 Task: Add Rubicon Vegan Vanilla Cupcakes 4 Pack to the cart.
Action: Mouse moved to (28, 92)
Screenshot: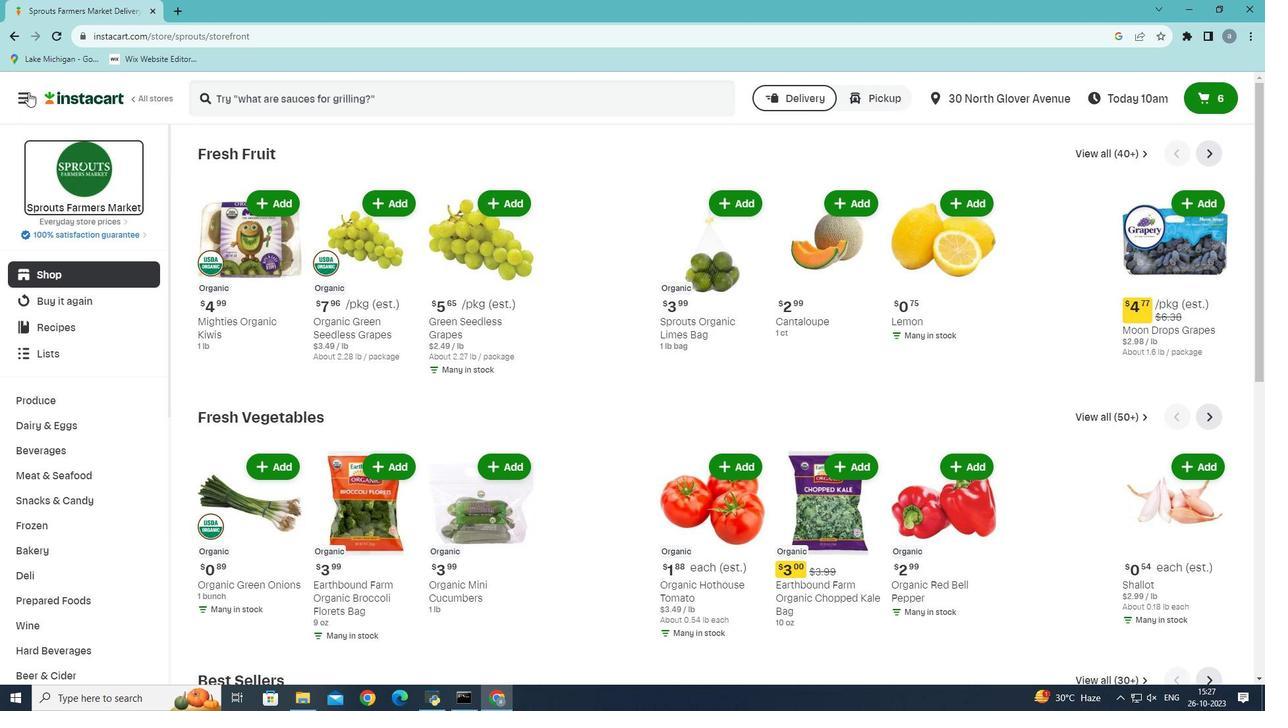 
Action: Mouse pressed left at (28, 92)
Screenshot: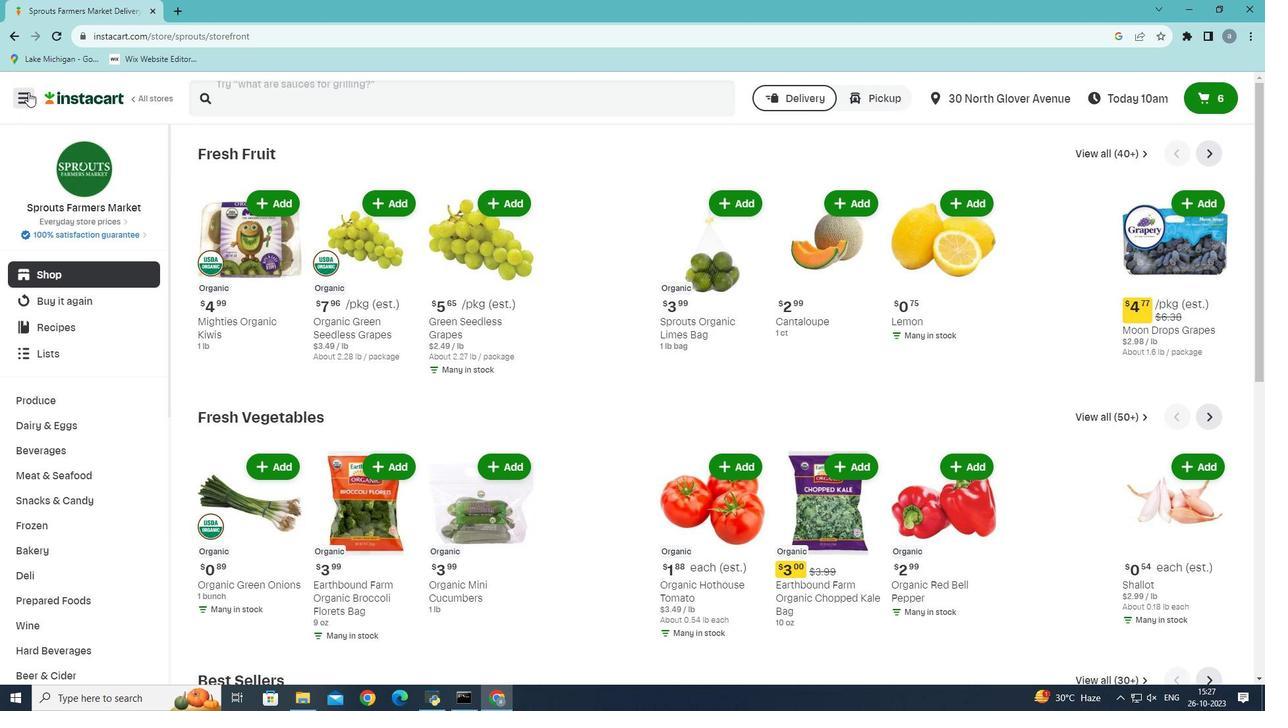 
Action: Mouse moved to (52, 378)
Screenshot: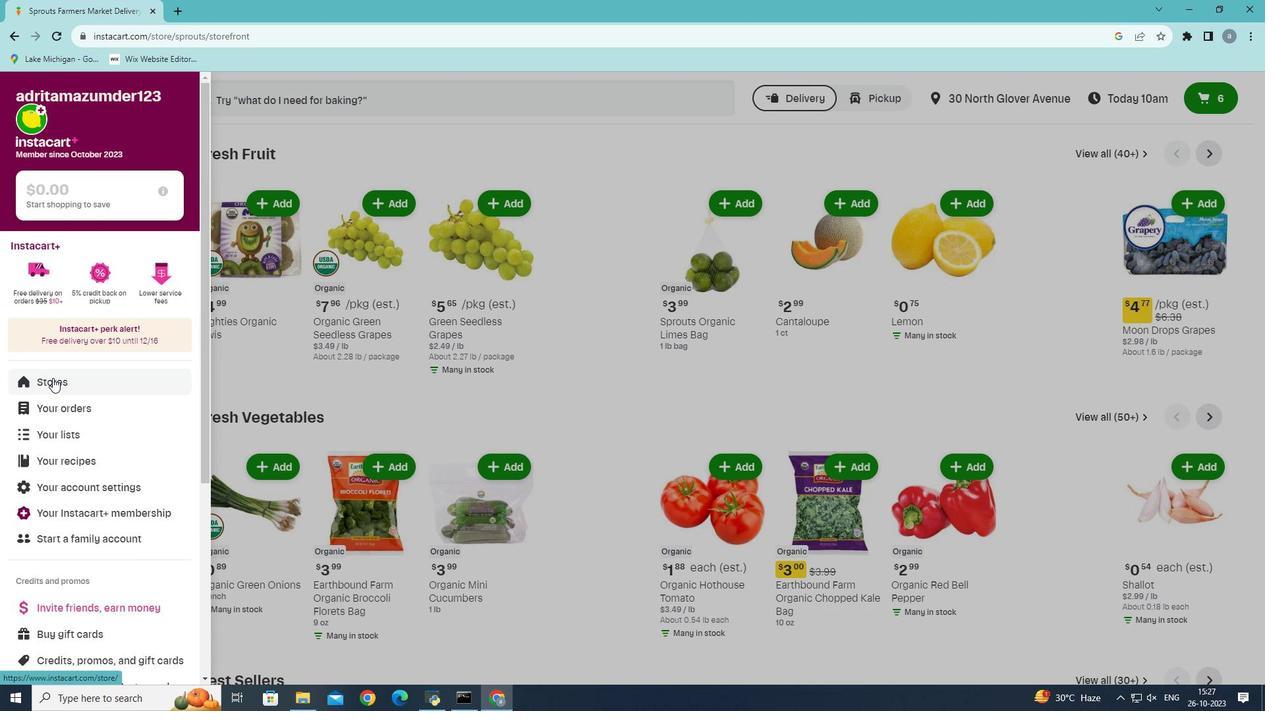 
Action: Mouse pressed left at (52, 378)
Screenshot: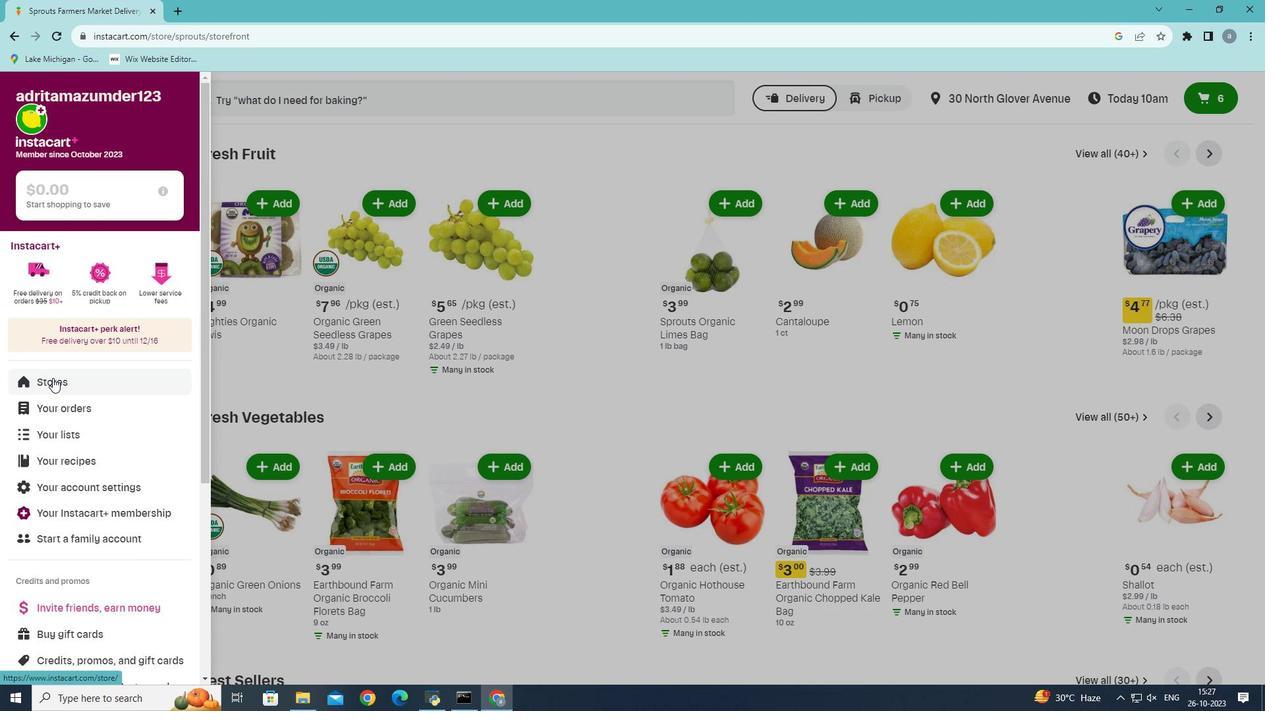 
Action: Mouse moved to (314, 152)
Screenshot: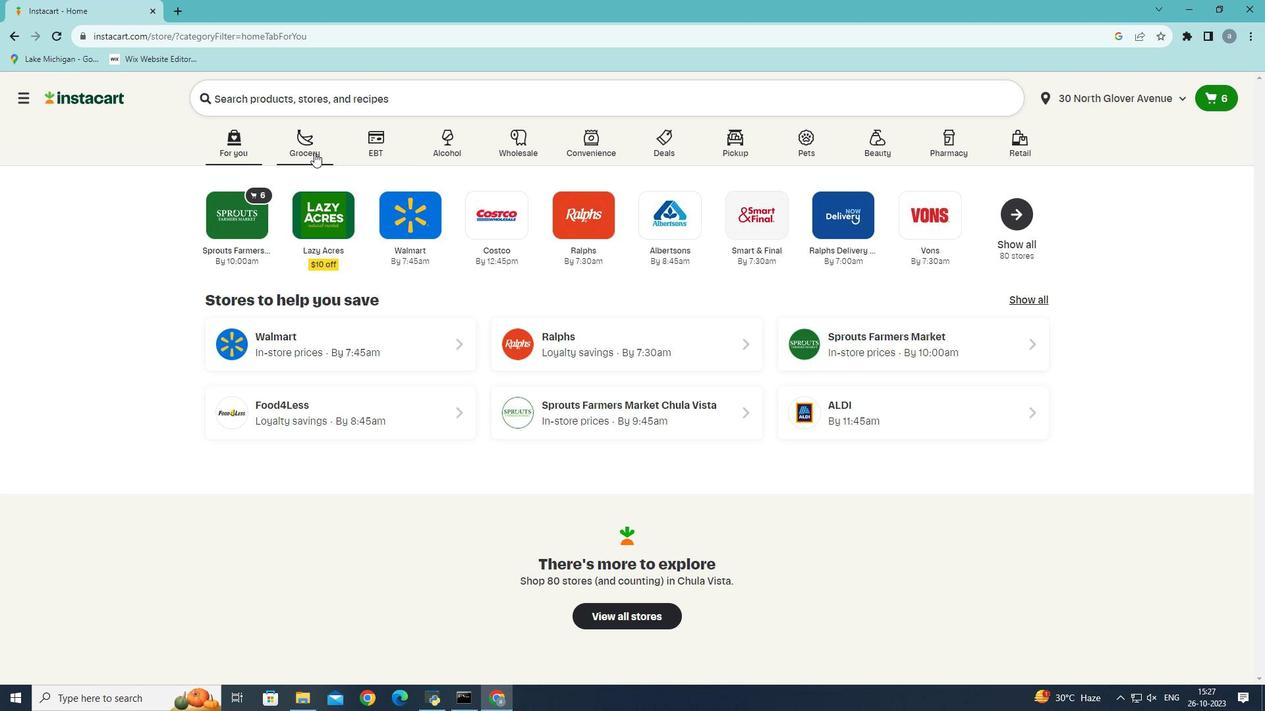 
Action: Mouse pressed left at (314, 152)
Screenshot: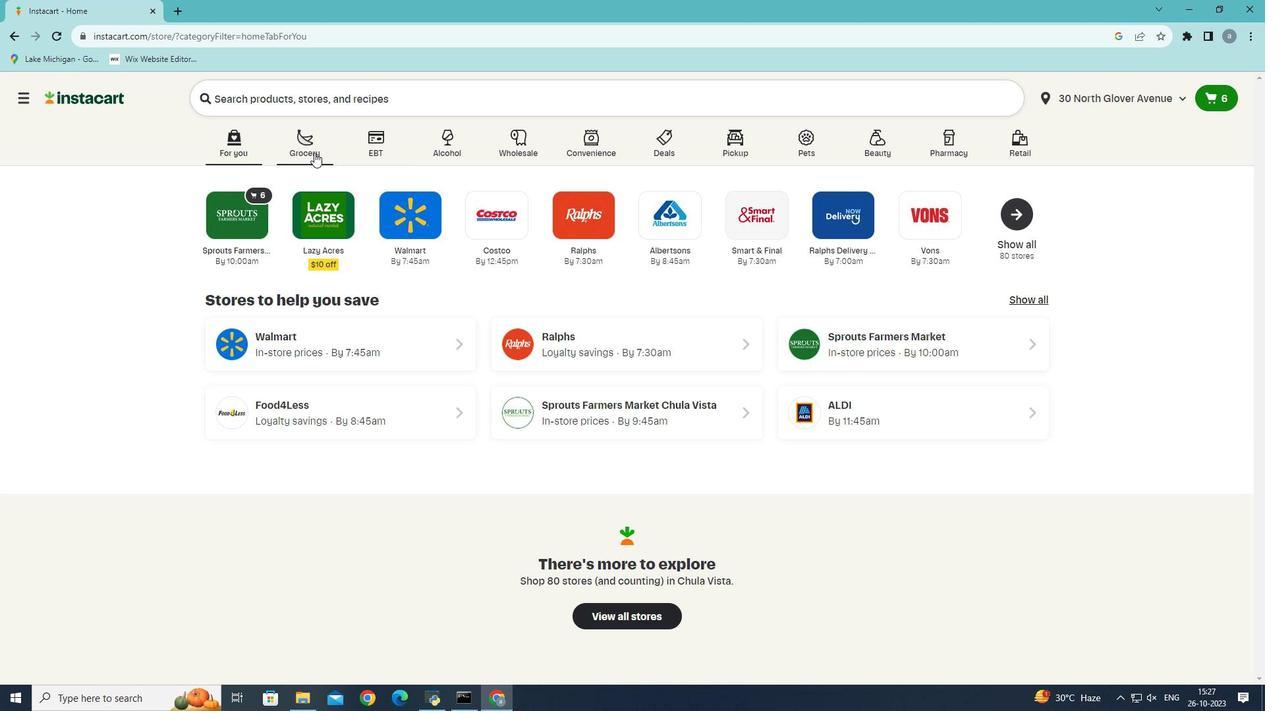 
Action: Mouse moved to (290, 383)
Screenshot: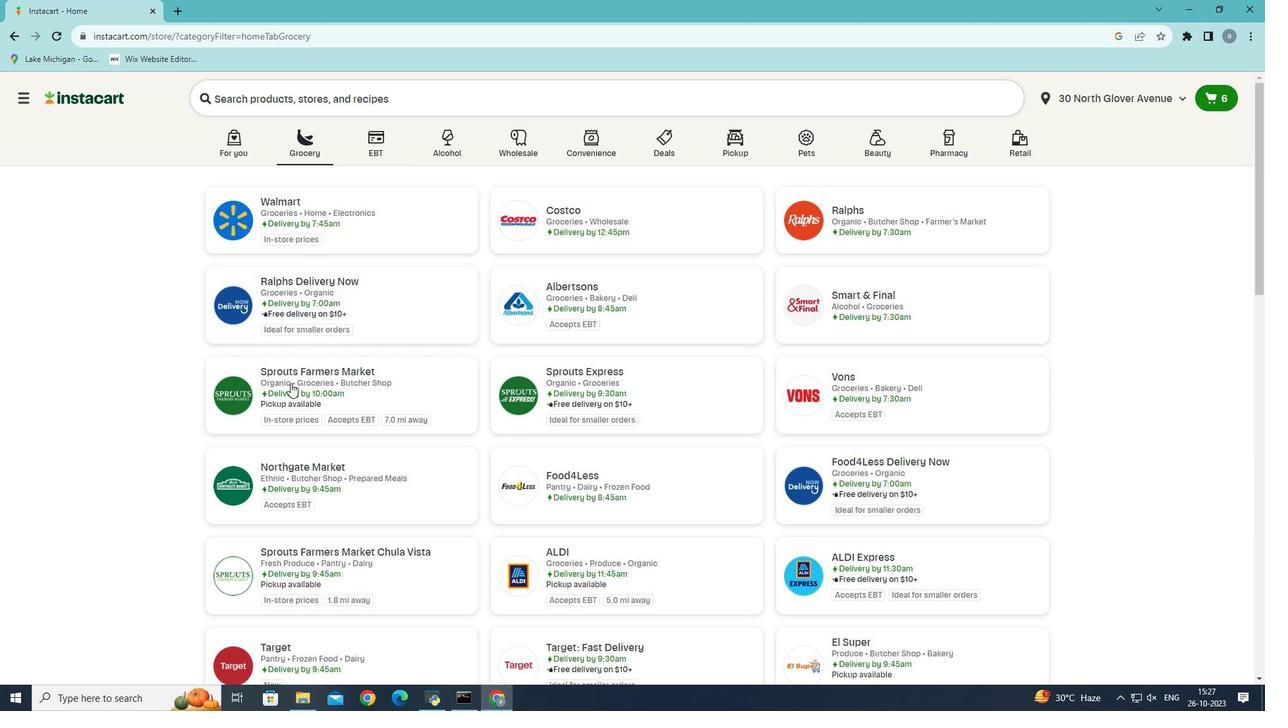 
Action: Mouse pressed left at (290, 383)
Screenshot: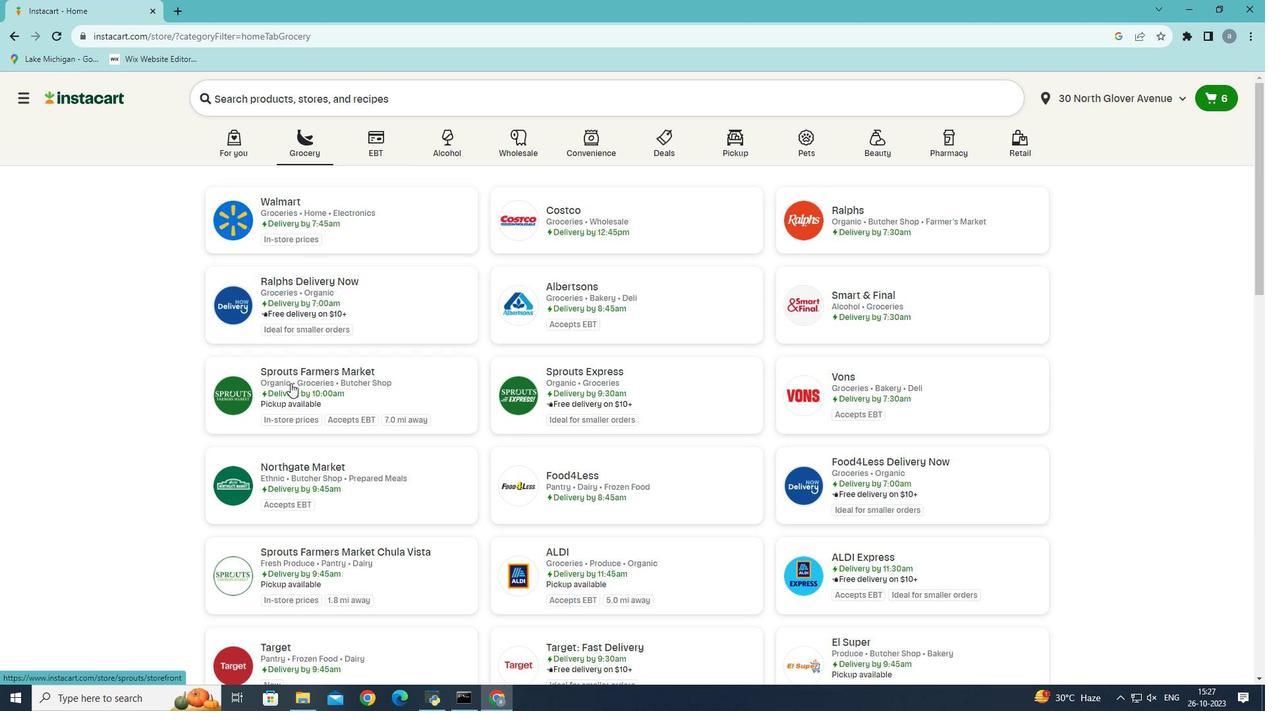
Action: Mouse moved to (50, 551)
Screenshot: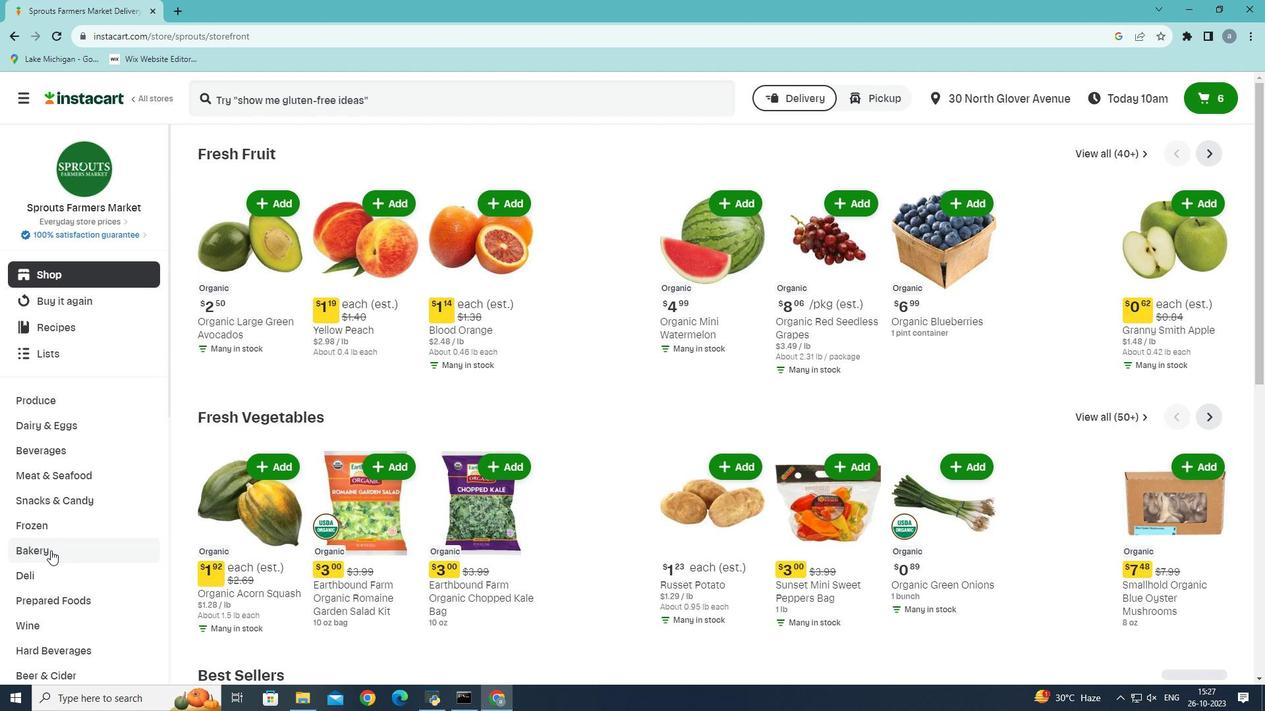 
Action: Mouse pressed left at (50, 551)
Screenshot: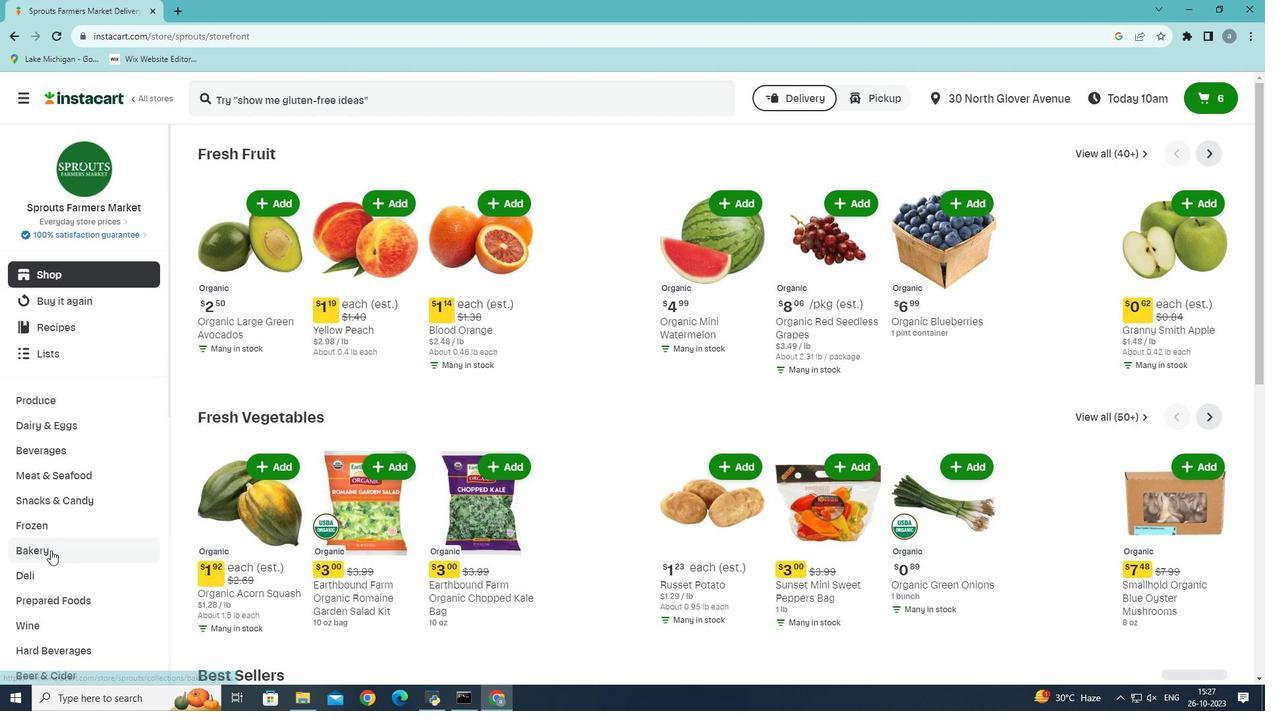 
Action: Mouse moved to (882, 185)
Screenshot: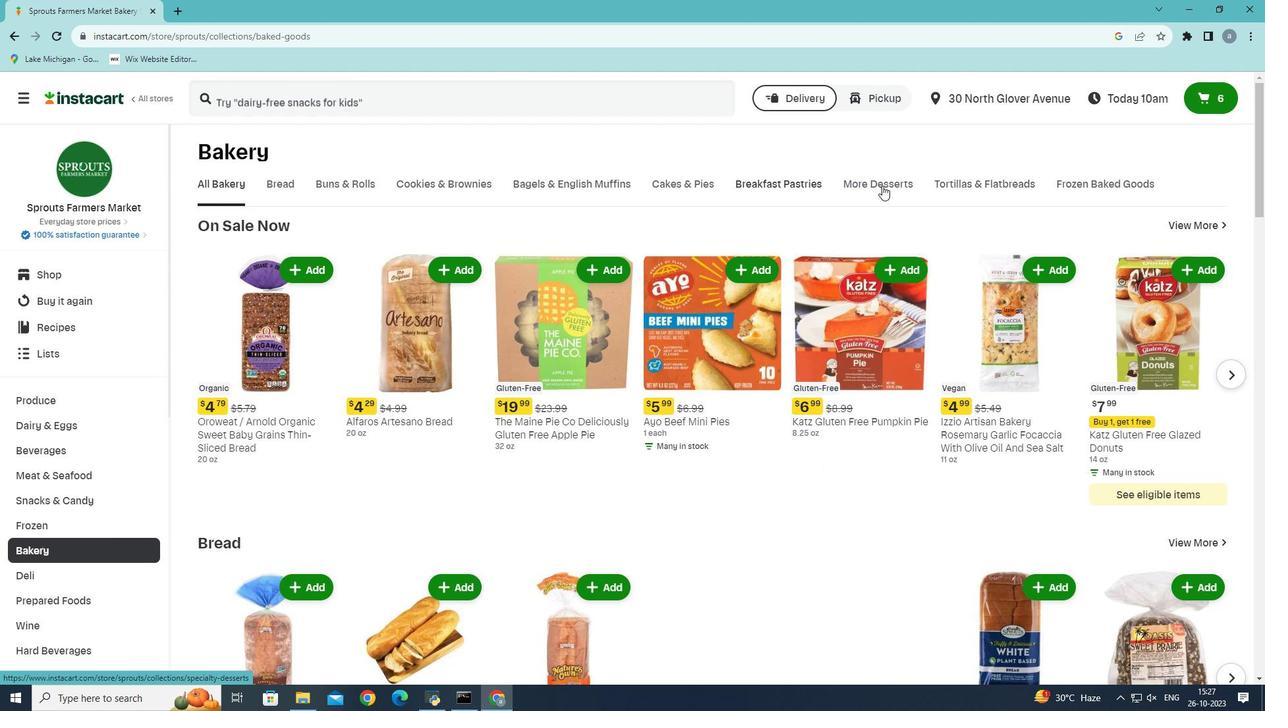 
Action: Mouse pressed left at (882, 185)
Screenshot: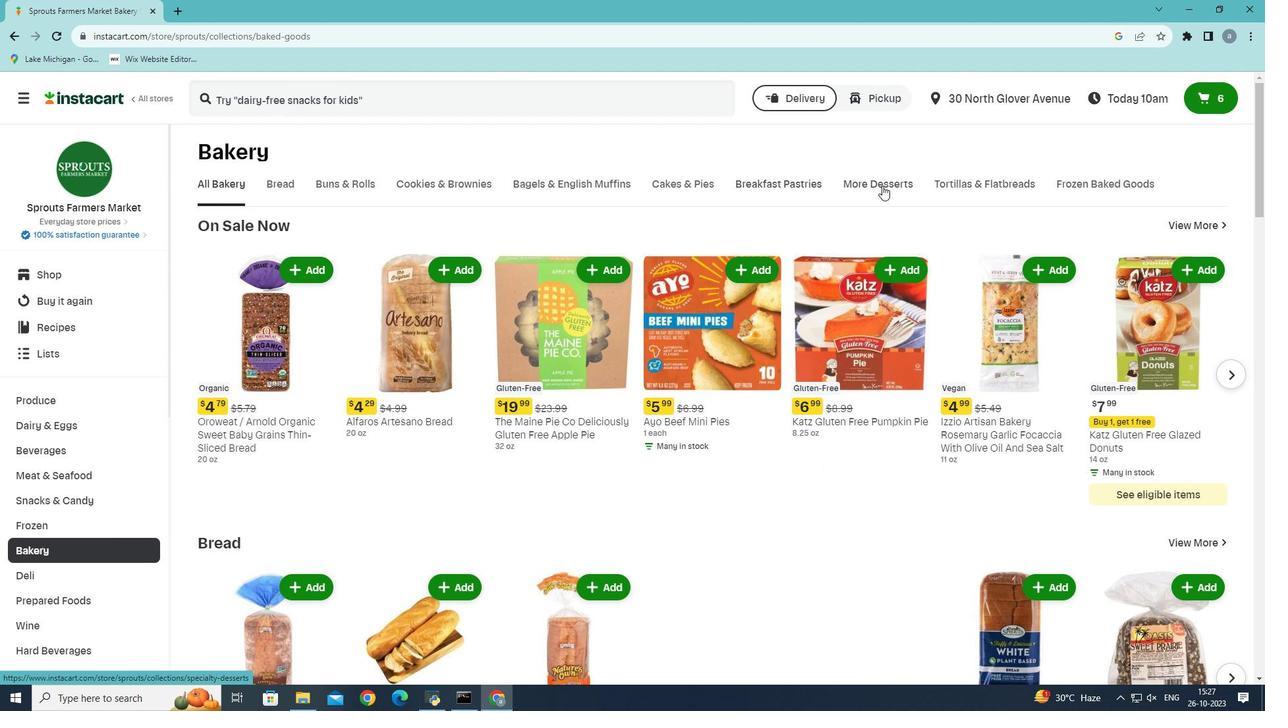 
Action: Mouse moved to (291, 231)
Screenshot: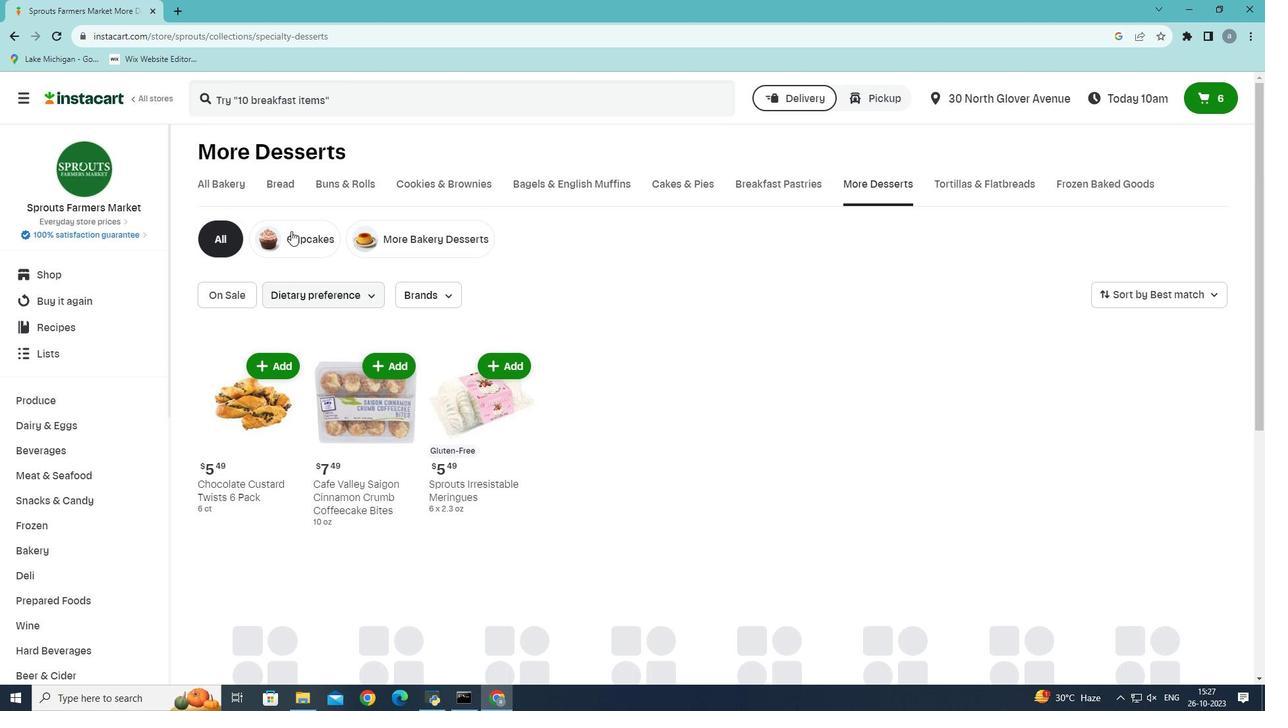 
Action: Mouse pressed left at (291, 231)
Screenshot: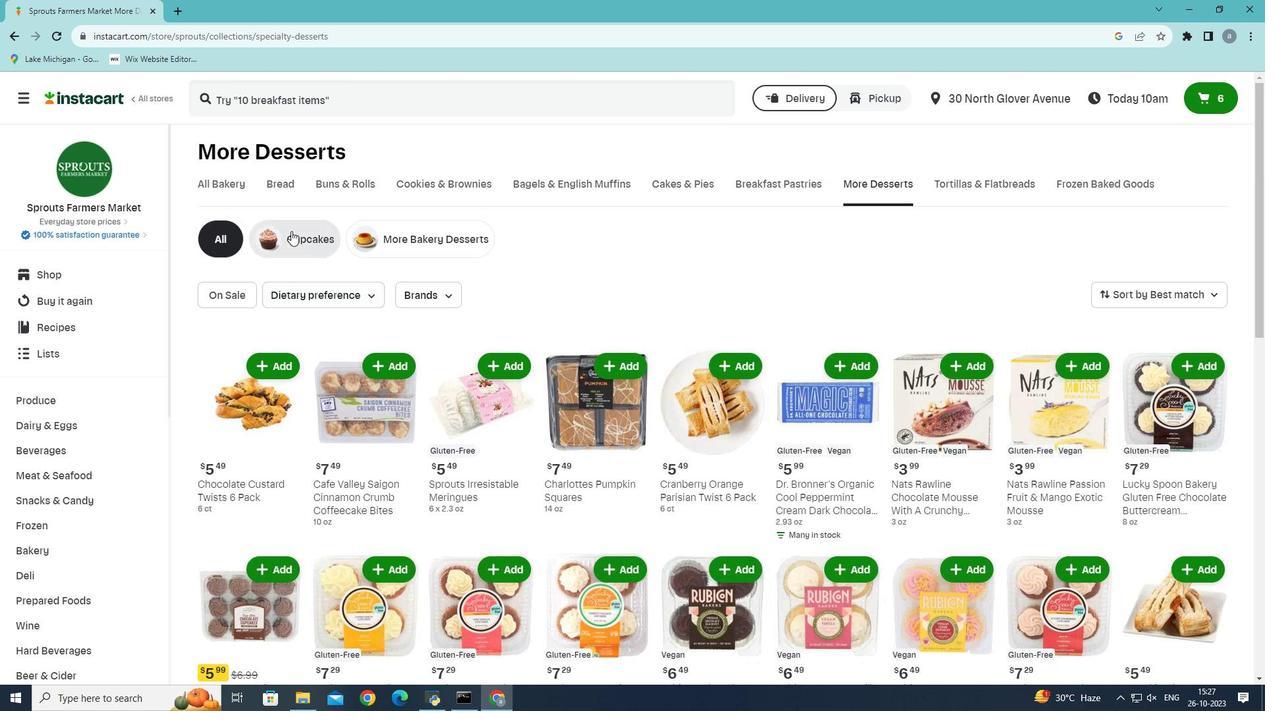 
Action: Mouse moved to (1052, 361)
Screenshot: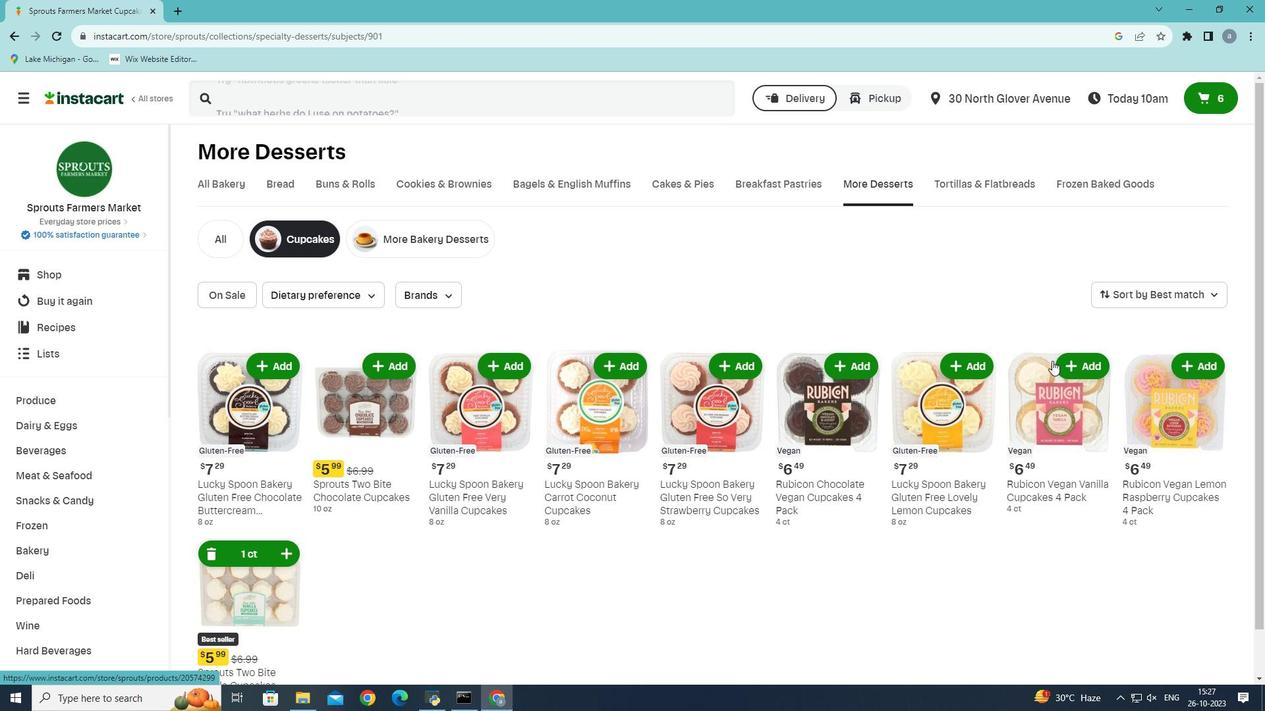 
Action: Mouse pressed left at (1052, 361)
Screenshot: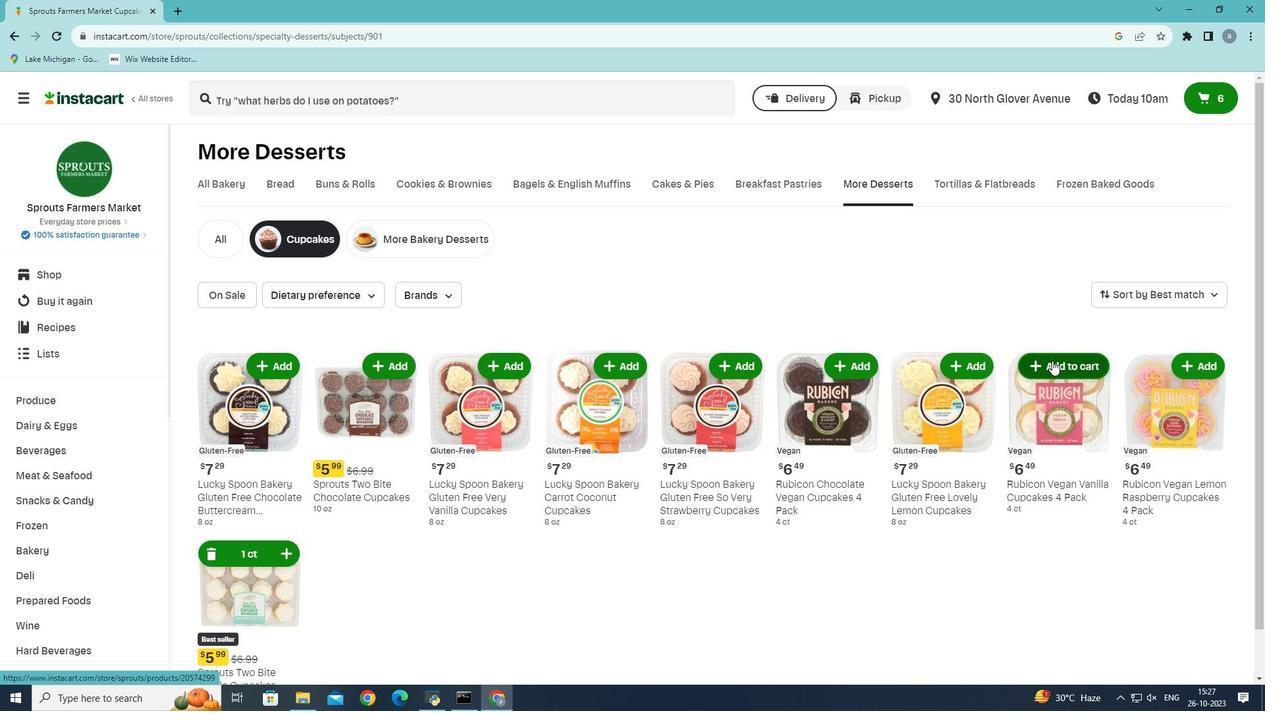 
Action: Mouse moved to (1052, 363)
Screenshot: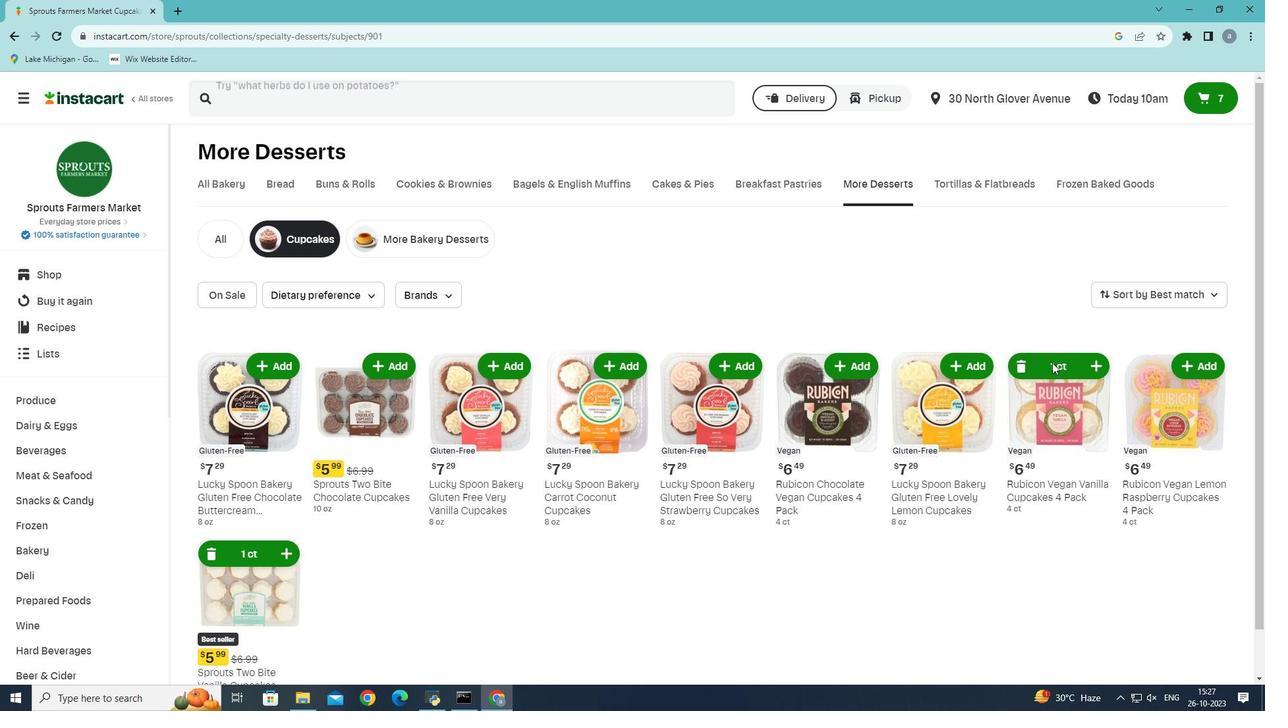 
